 Task: Add Stonyfield Organic French Vanilla Whole Milk Yogurt to the cart.
Action: Mouse pressed left at (15, 112)
Screenshot: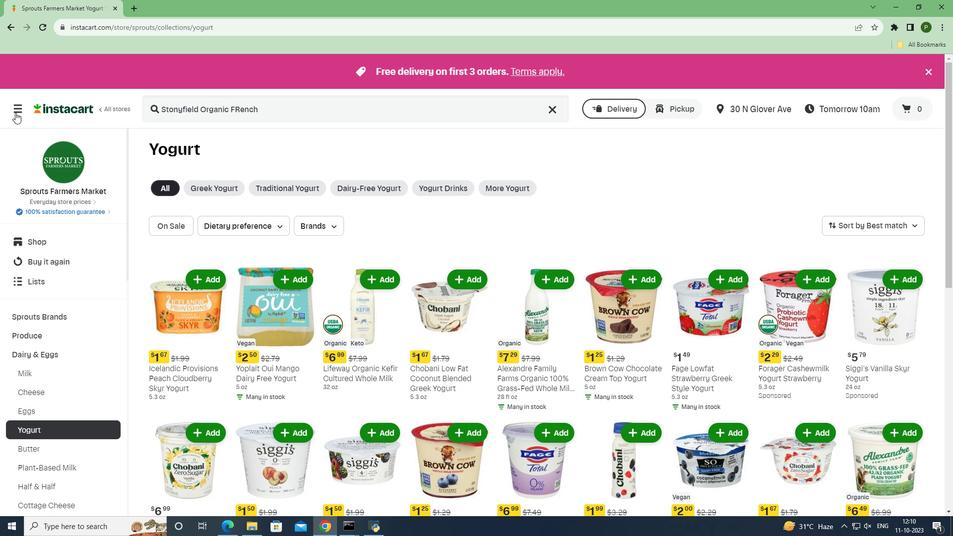 
Action: Mouse moved to (46, 267)
Screenshot: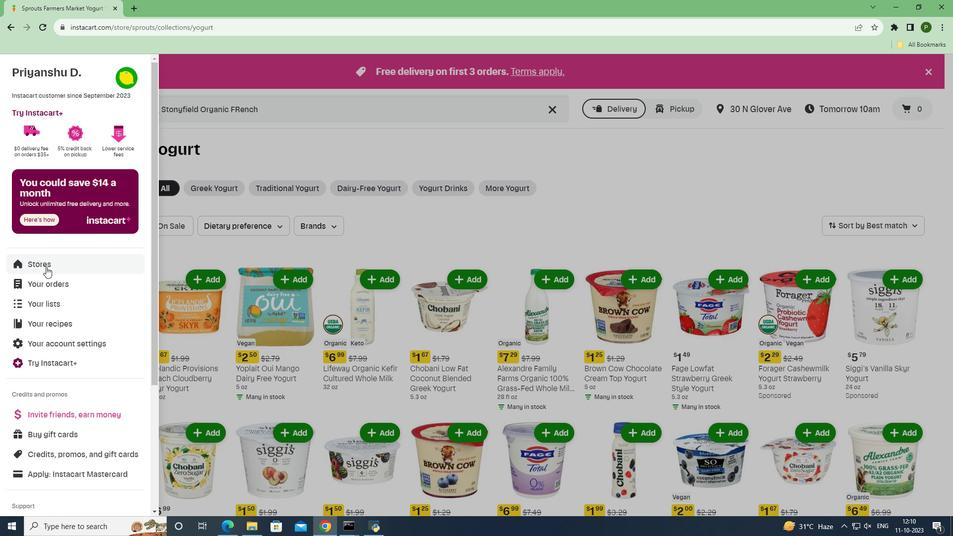 
Action: Mouse pressed left at (46, 267)
Screenshot: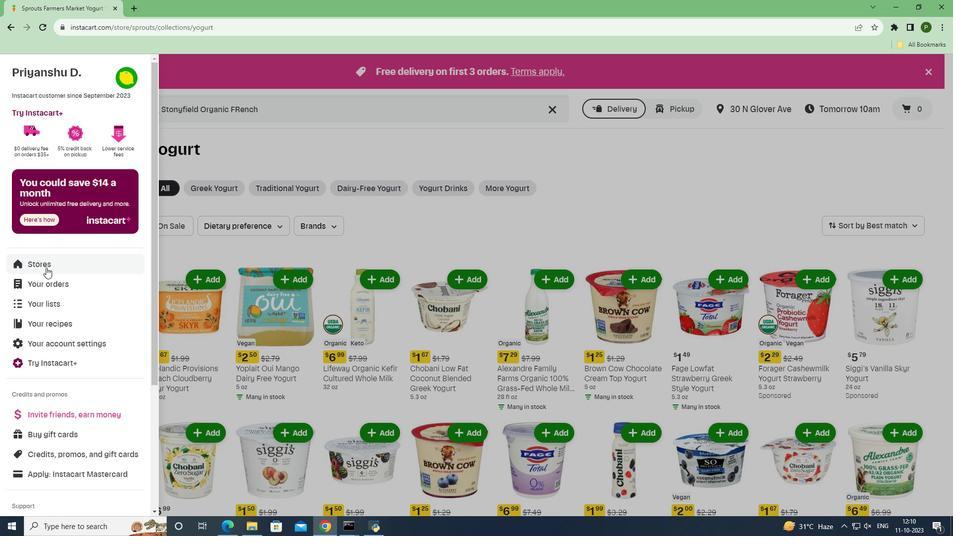 
Action: Mouse moved to (229, 116)
Screenshot: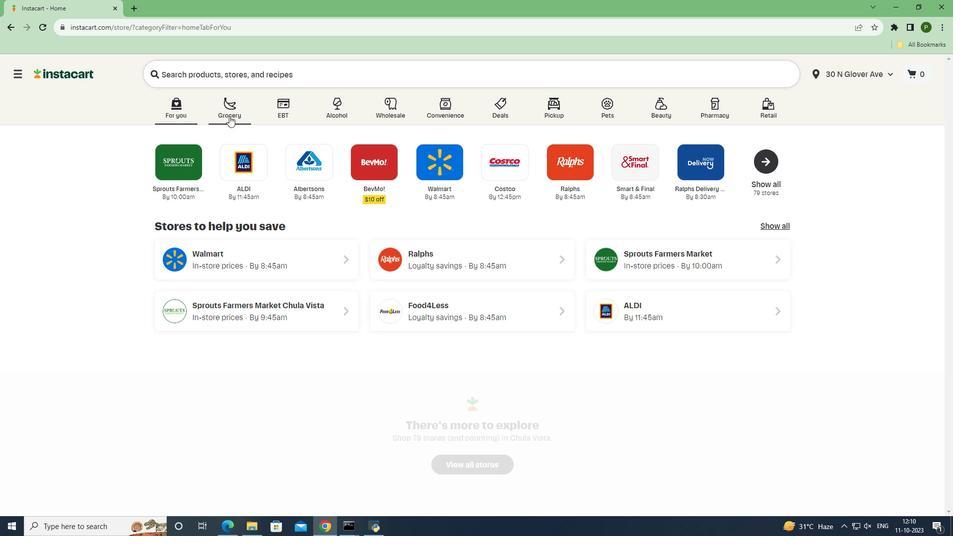 
Action: Mouse pressed left at (229, 116)
Screenshot: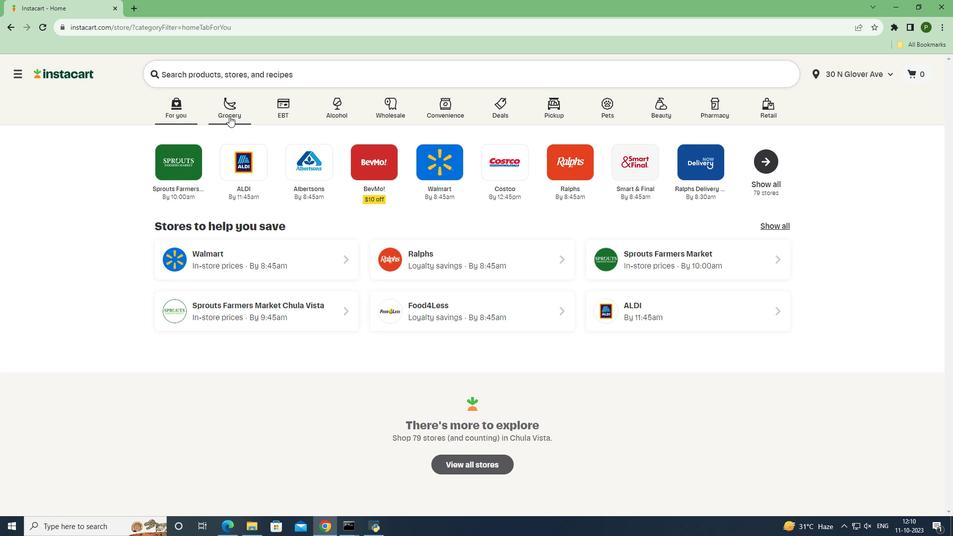 
Action: Mouse moved to (383, 226)
Screenshot: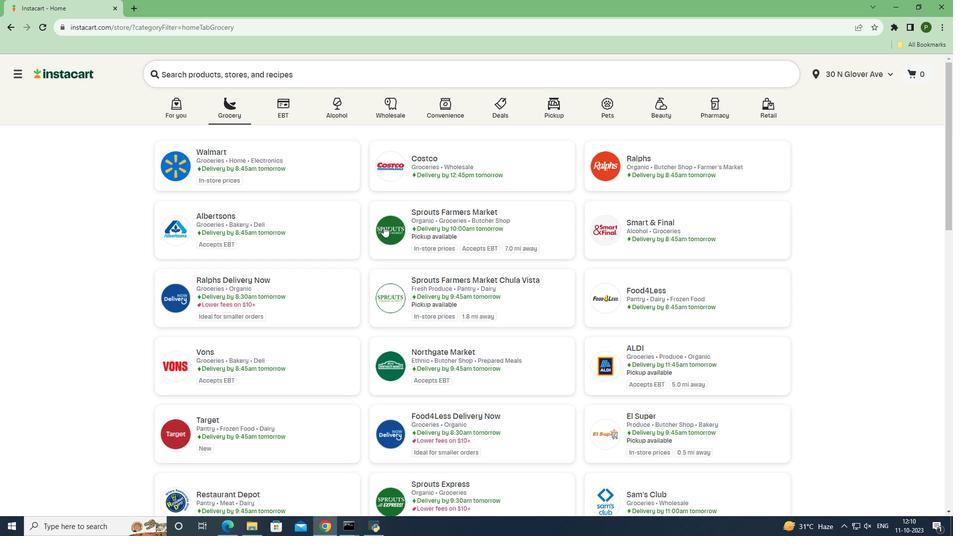 
Action: Mouse pressed left at (383, 226)
Screenshot: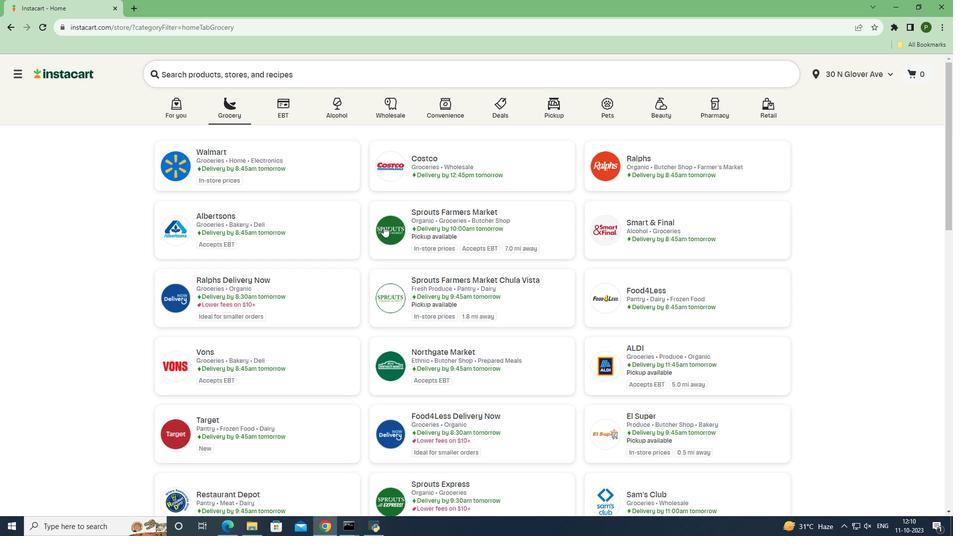
Action: Mouse moved to (64, 353)
Screenshot: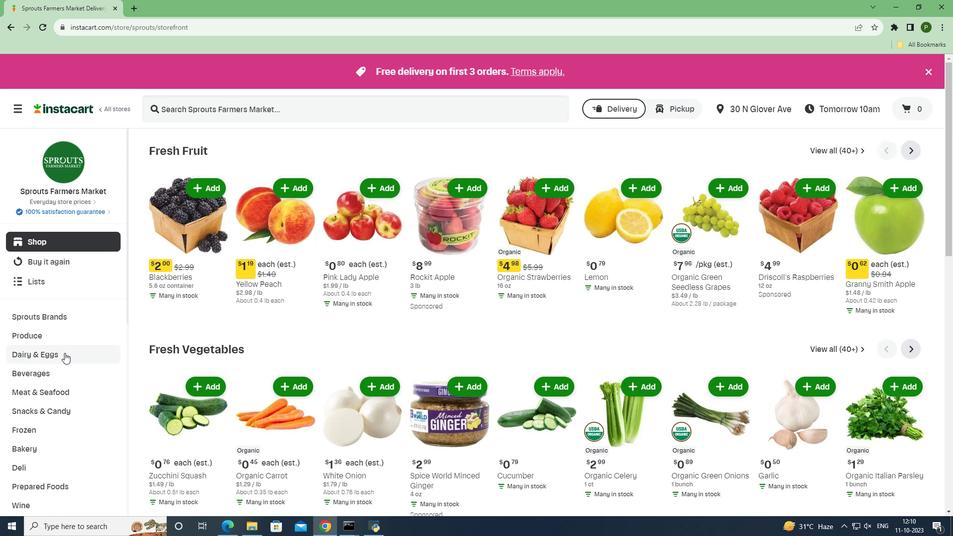 
Action: Mouse pressed left at (64, 353)
Screenshot: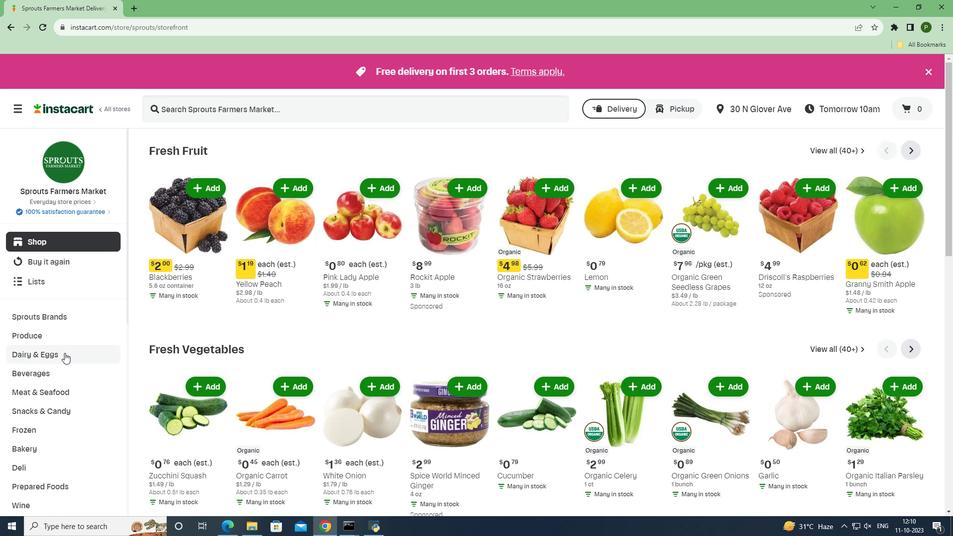 
Action: Mouse moved to (49, 430)
Screenshot: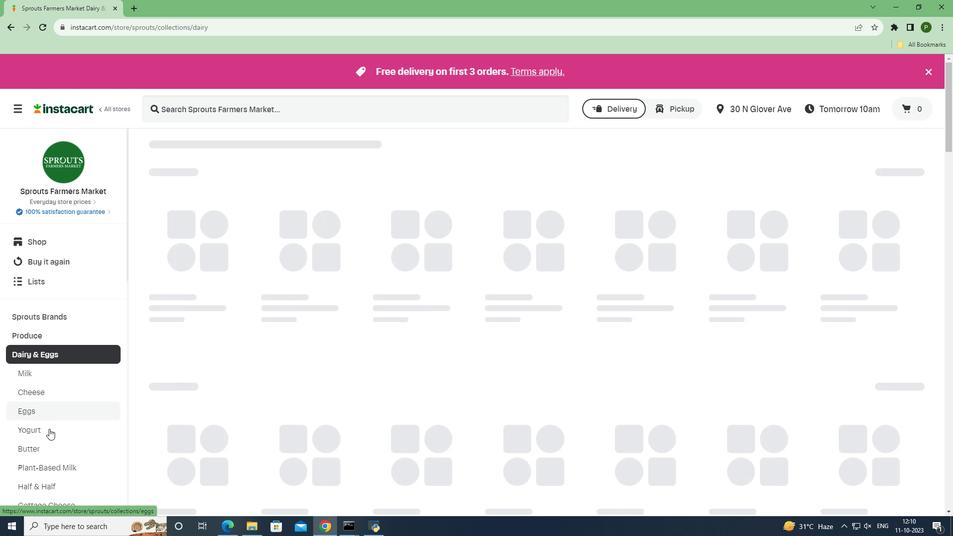 
Action: Mouse pressed left at (49, 430)
Screenshot: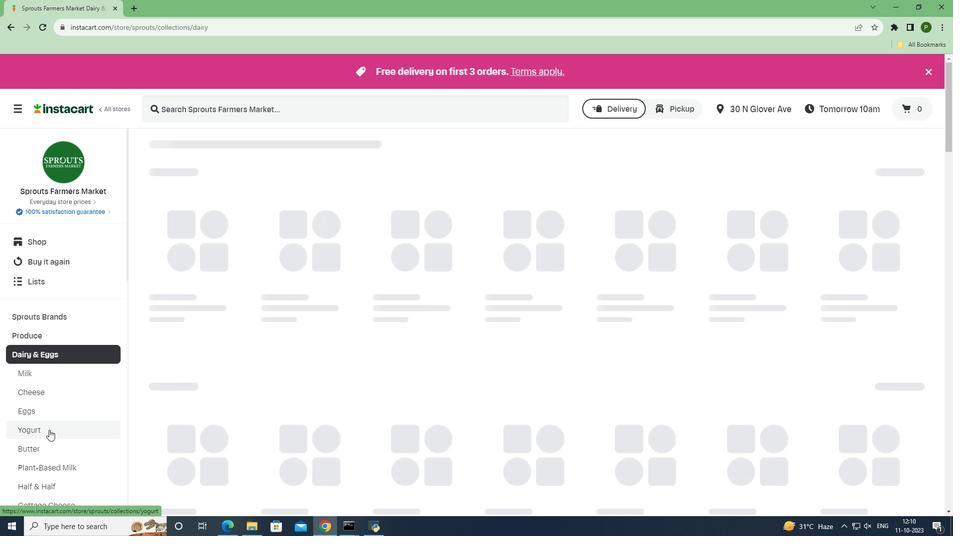 
Action: Mouse moved to (220, 108)
Screenshot: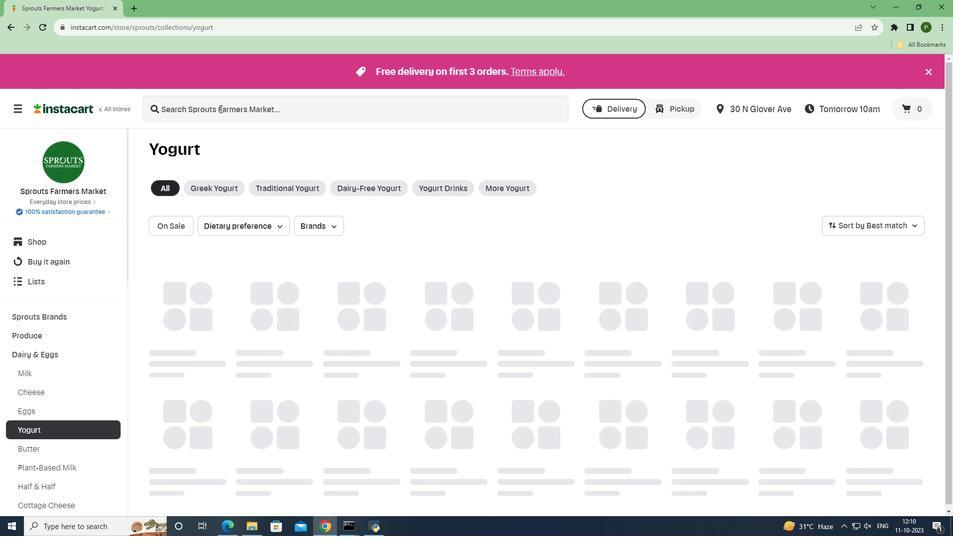 
Action: Mouse pressed left at (220, 108)
Screenshot: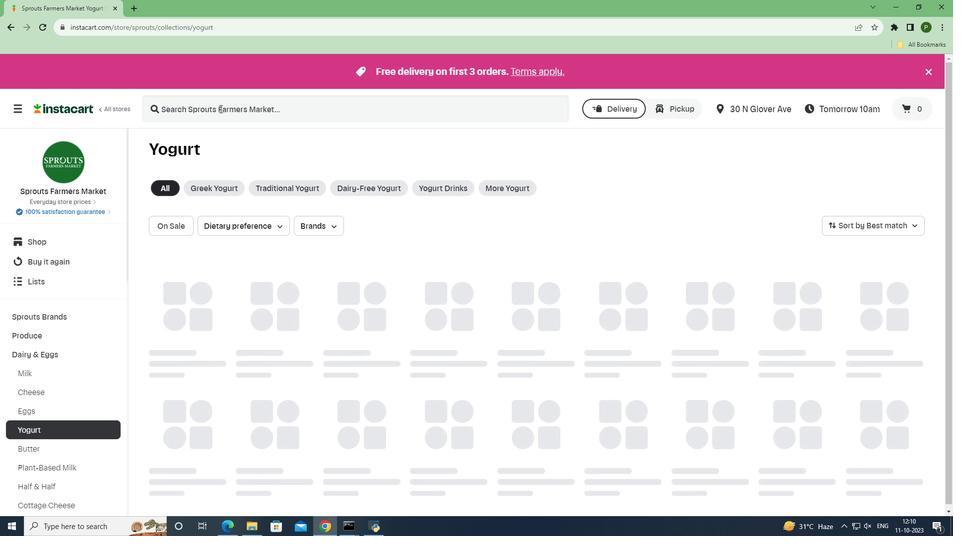 
Action: Key pressed <Key.caps_lock>S<Key.caps_lock><Key.caps_lock><Key.caps_lock><Key.caps_lock><Key.caps_lock><Key.caps_lock><Key.caps_lock><Key.caps_lock><Key.caps_lock><Key.caps_lock><Key.caps_lock><Key.caps_lock>TONYFIELD<Key.space><Key.caps_lock>o<Key.caps_lock>RGANIC<Key.space><Key.caps_lock>f<Key.caps_lock>RENCH<Key.space><Key.caps_lock>v<Key.caps_lock>ANILLA<Key.space><Key.caps_lock>w<Key.caps_lock>HOLE<Key.space><Key.caps_lock>m<Key.caps_lock>ILK<Key.space><Key.caps_lock>y<Key.caps_lock>OGURT<Key.space><Key.enter>
Screenshot: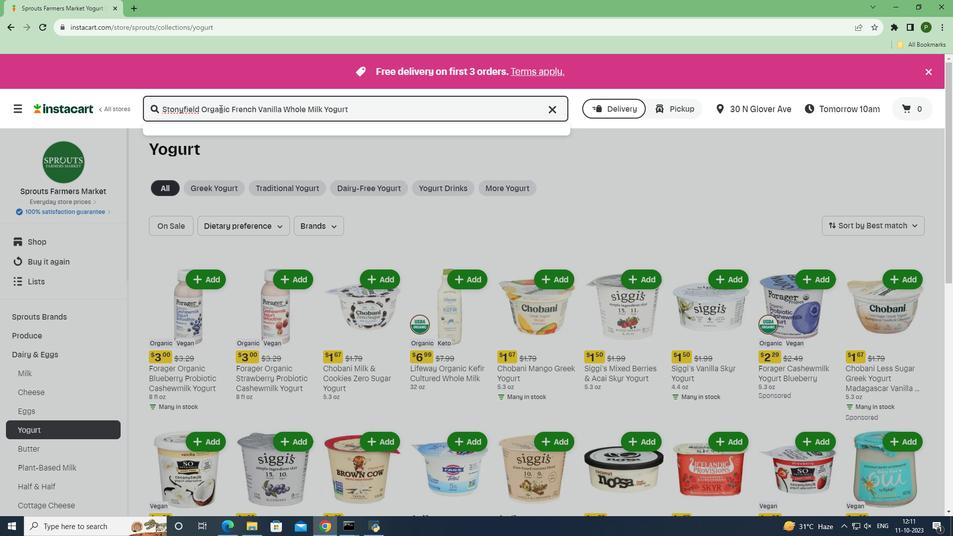 
Action: Mouse moved to (428, 208)
Screenshot: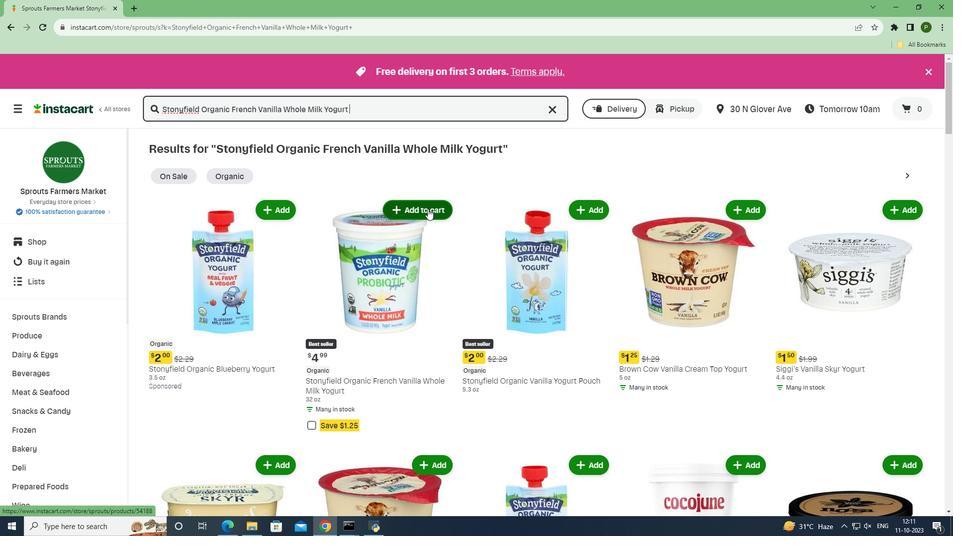 
Action: Mouse pressed left at (428, 208)
Screenshot: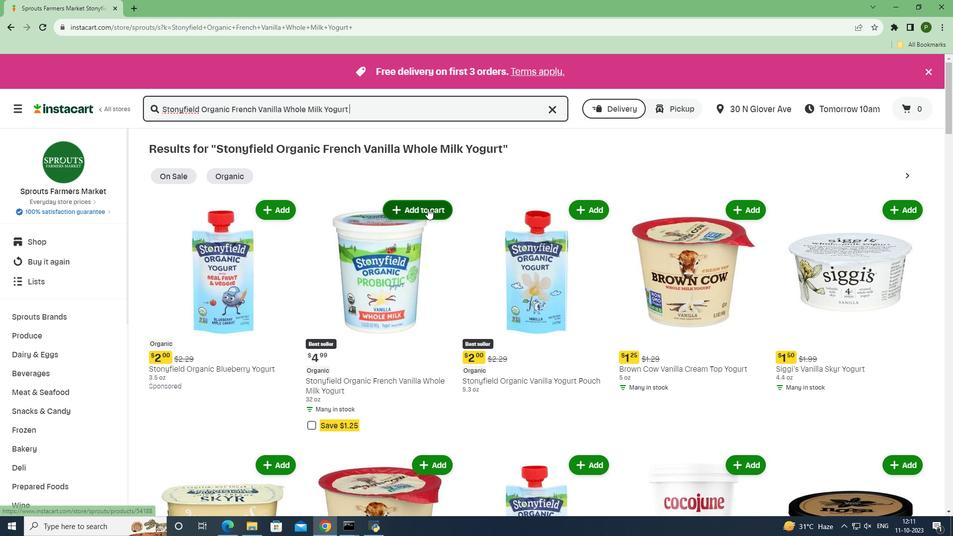 
Action: Mouse moved to (461, 258)
Screenshot: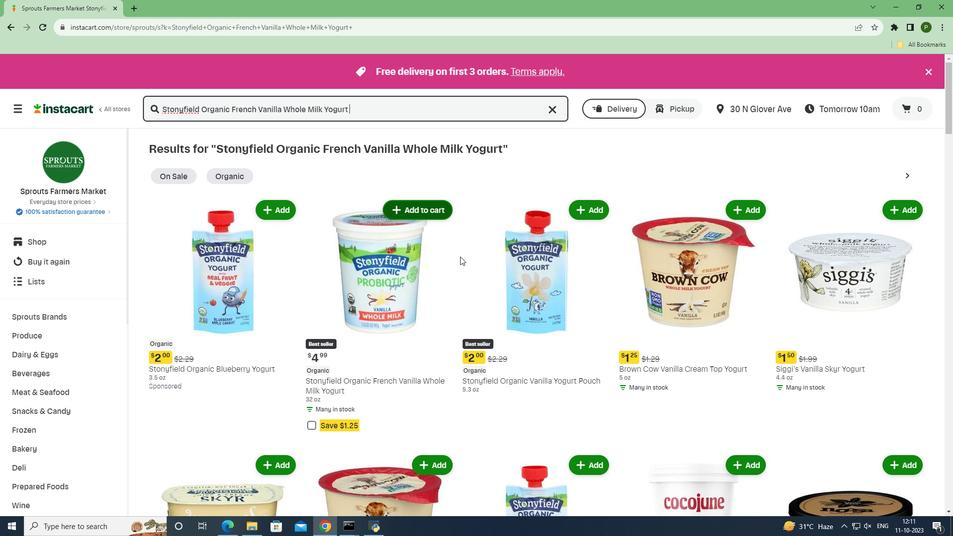 
